 Task: Toggle shows push success notification.
Action: Mouse moved to (38, 510)
Screenshot: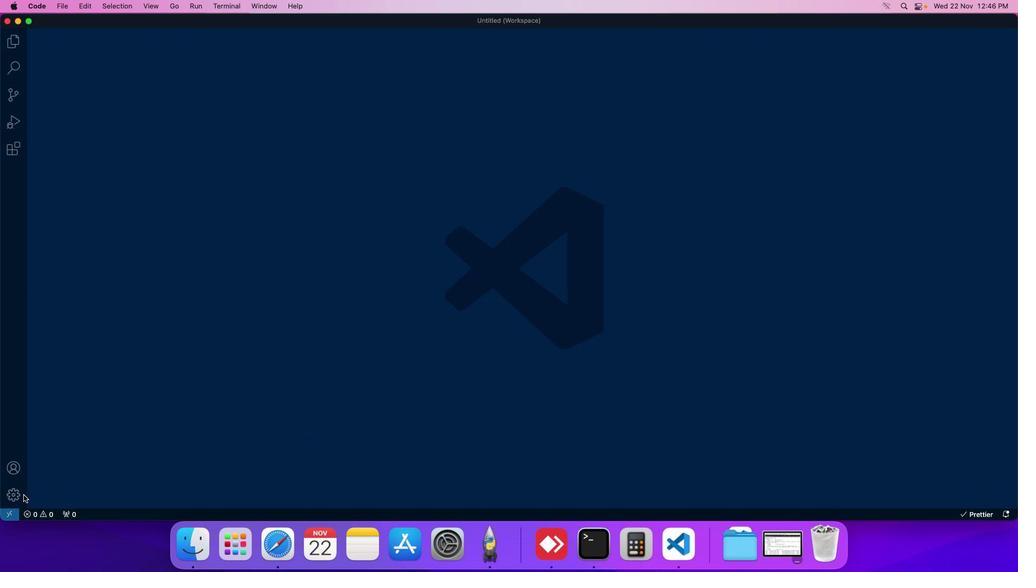 
Action: Mouse pressed left at (38, 510)
Screenshot: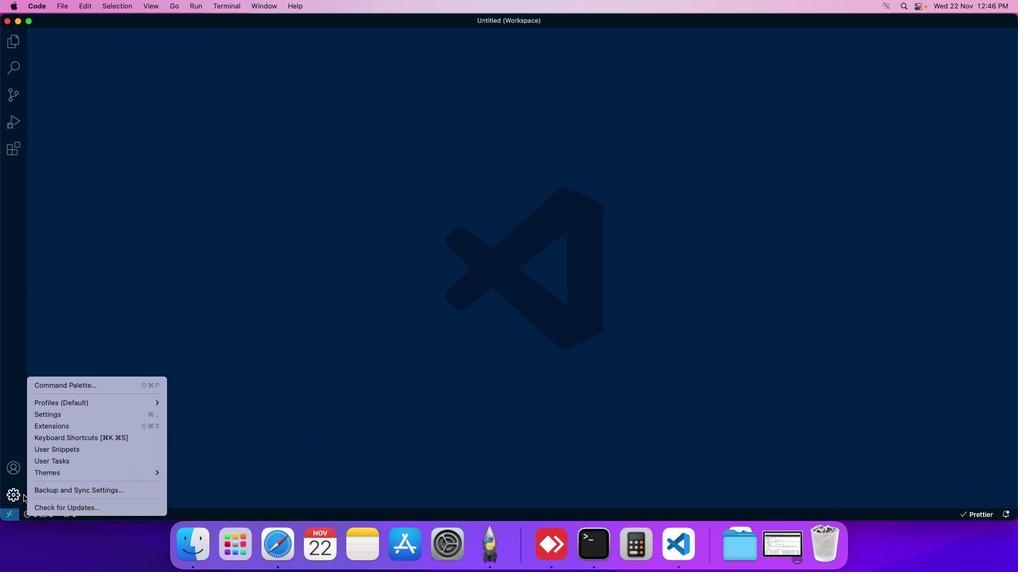 
Action: Mouse moved to (65, 426)
Screenshot: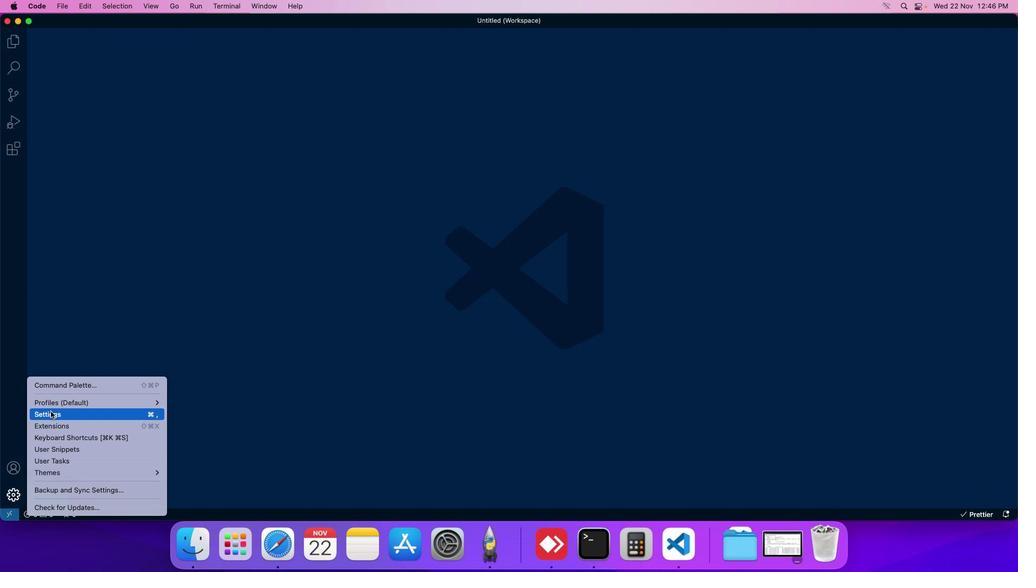 
Action: Mouse pressed left at (65, 426)
Screenshot: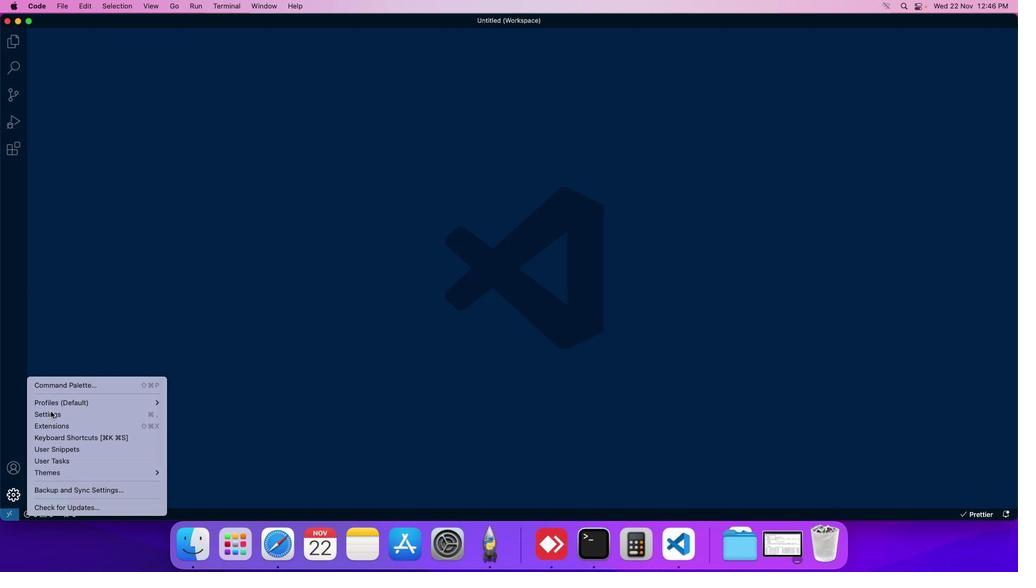 
Action: Mouse moved to (261, 94)
Screenshot: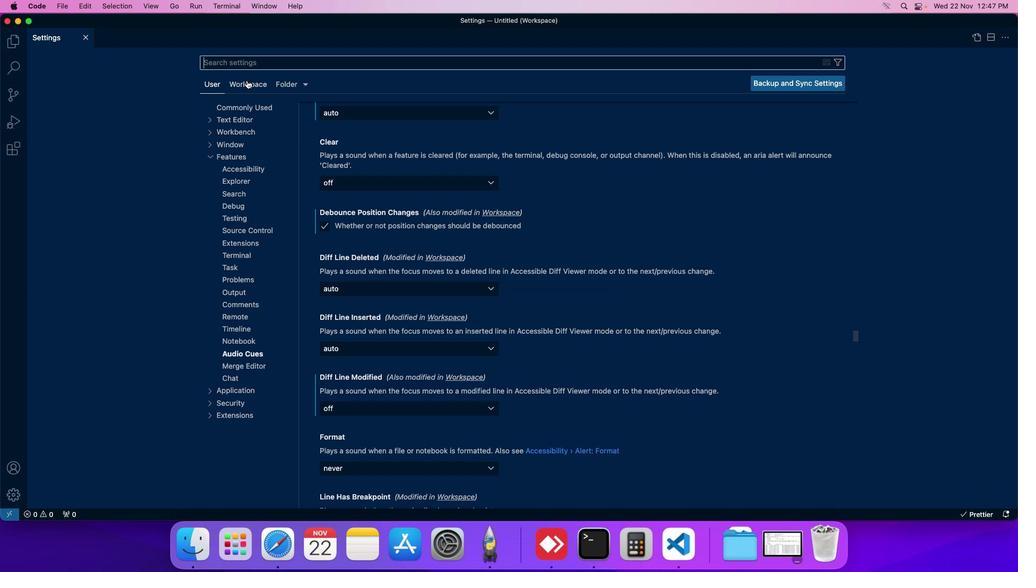 
Action: Mouse pressed left at (261, 94)
Screenshot: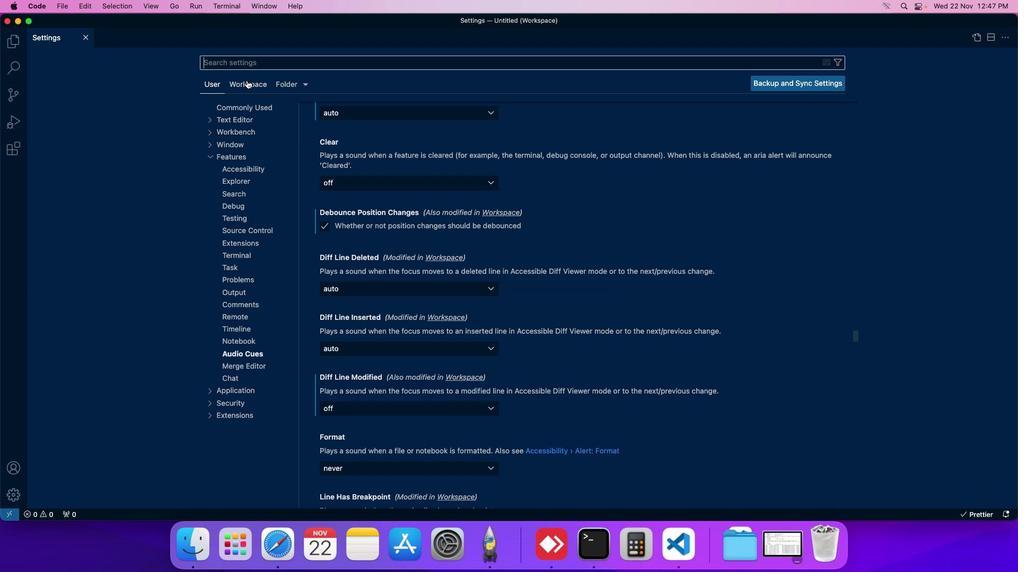 
Action: Mouse moved to (247, 414)
Screenshot: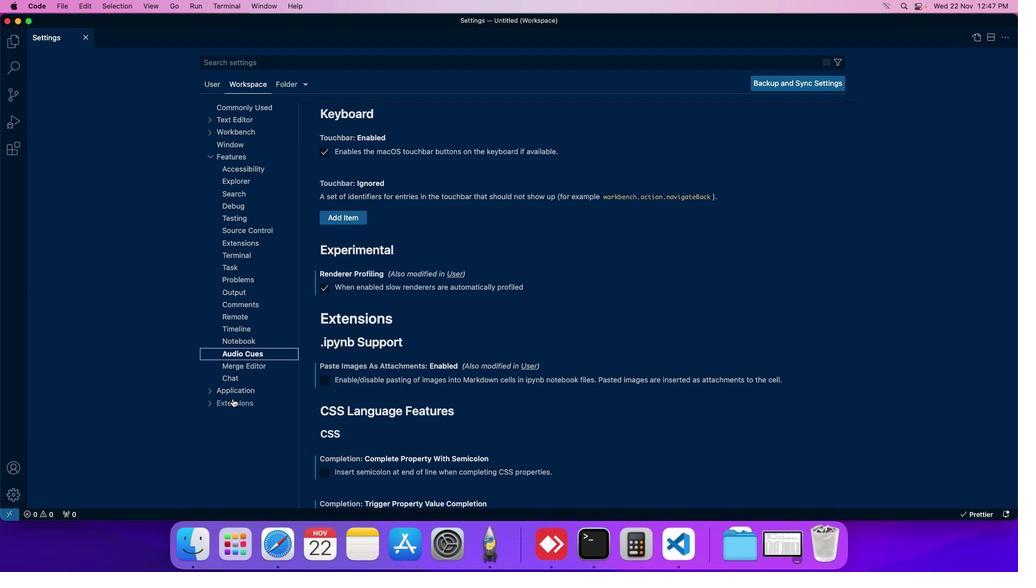 
Action: Mouse pressed left at (247, 414)
Screenshot: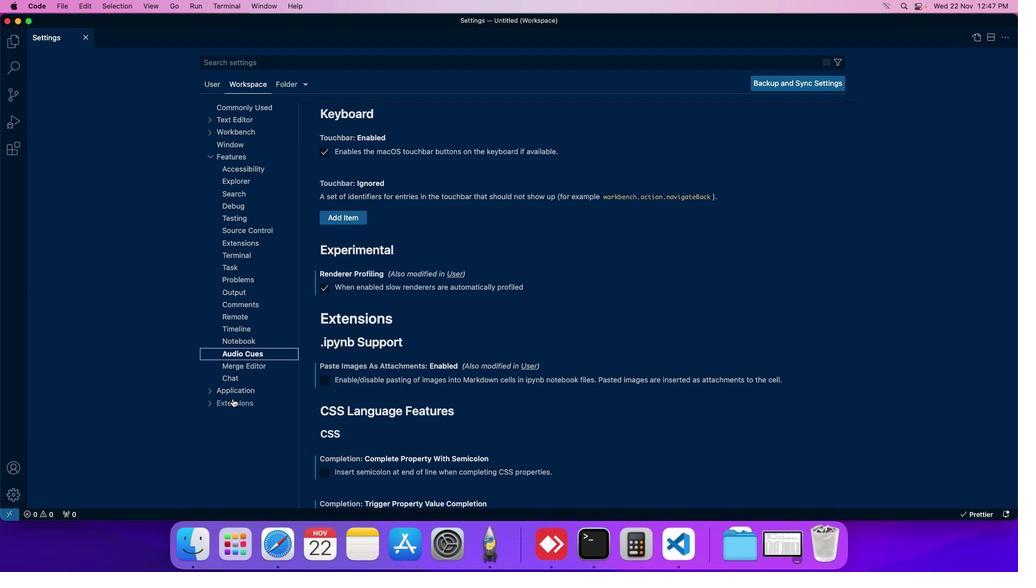 
Action: Mouse moved to (246, 465)
Screenshot: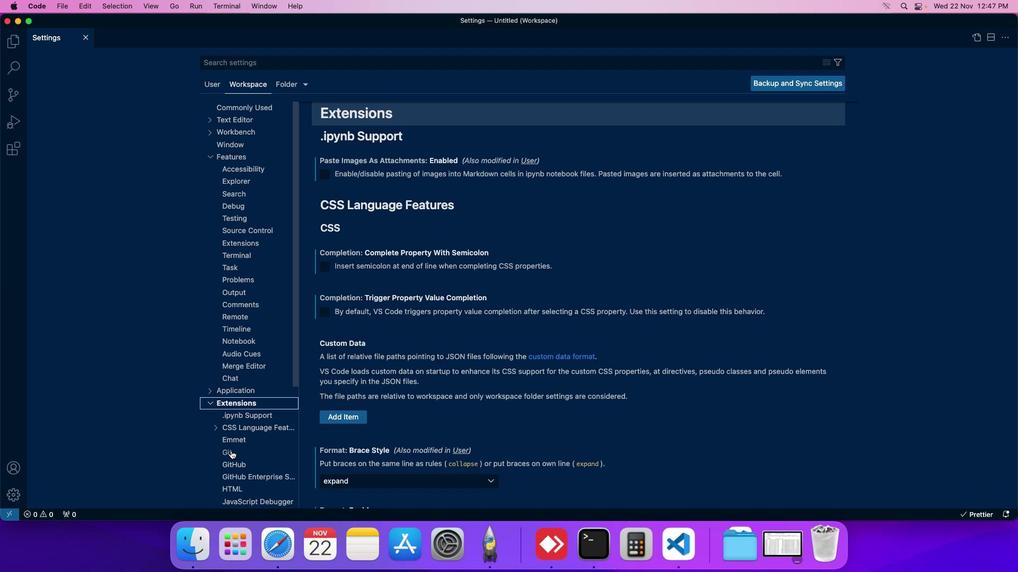 
Action: Mouse pressed left at (246, 465)
Screenshot: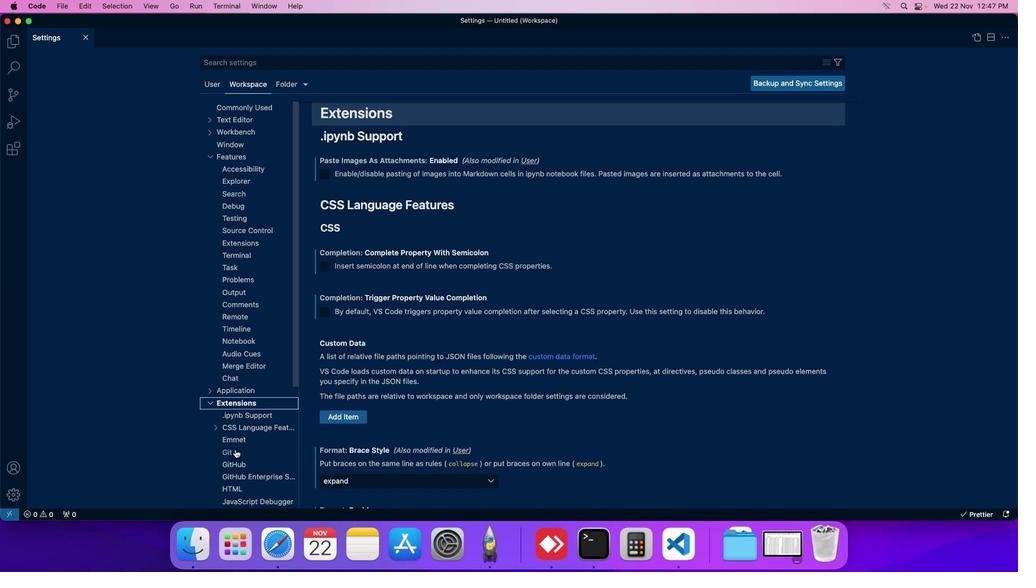 
Action: Mouse moved to (390, 455)
Screenshot: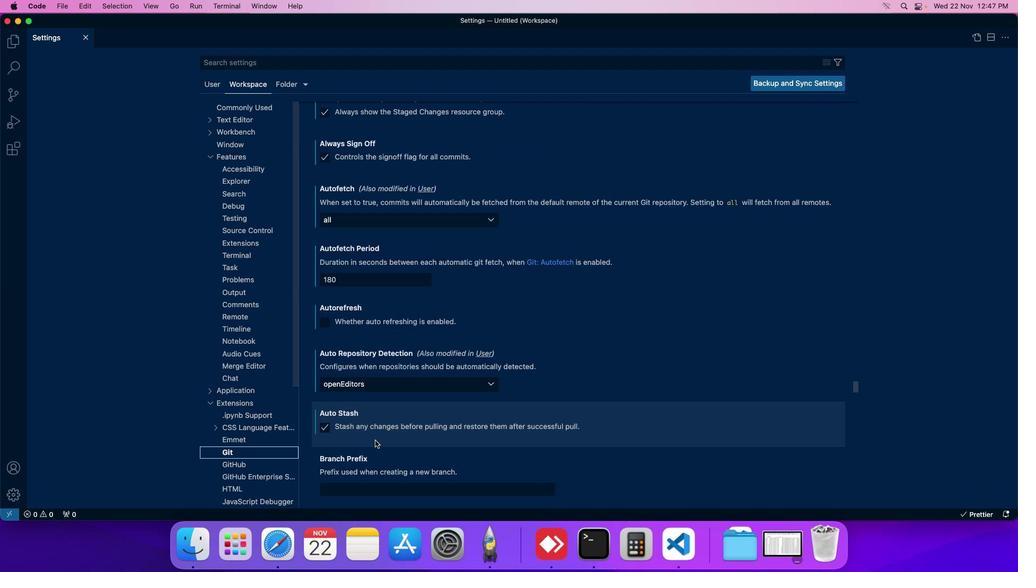 
Action: Mouse scrolled (390, 455) with delta (14, 14)
Screenshot: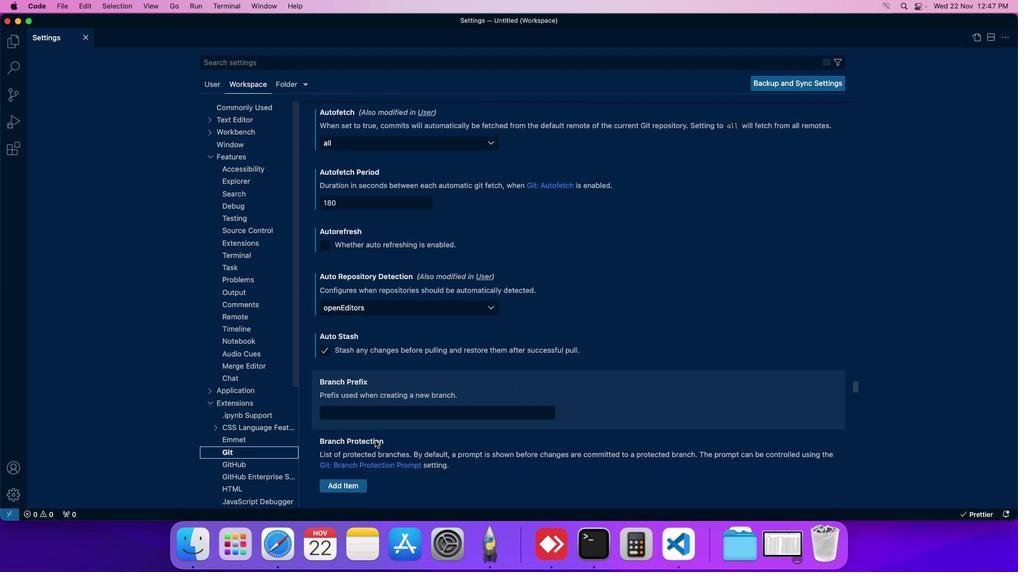 
Action: Mouse scrolled (390, 455) with delta (14, 14)
Screenshot: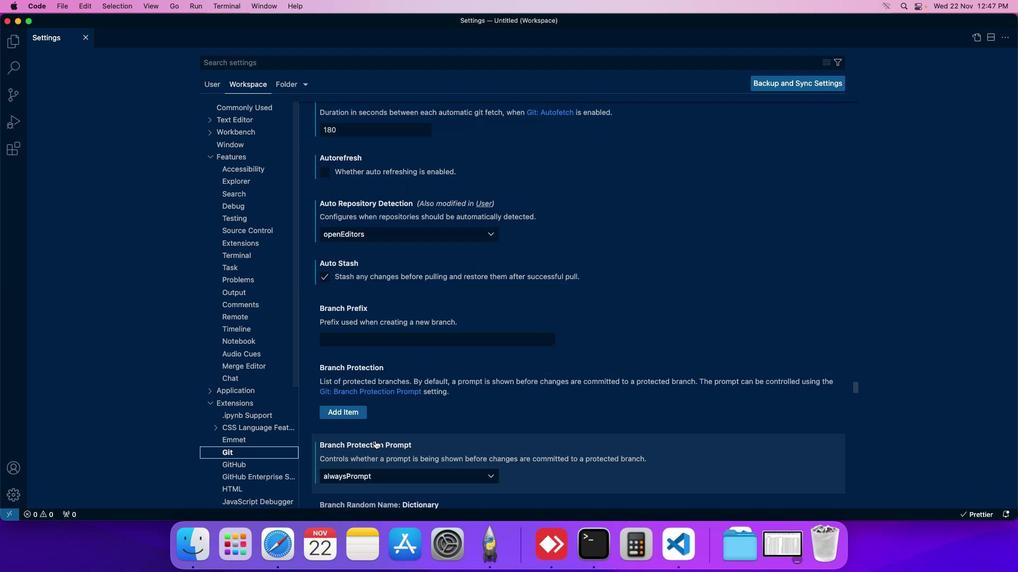 
Action: Mouse scrolled (390, 455) with delta (14, 14)
Screenshot: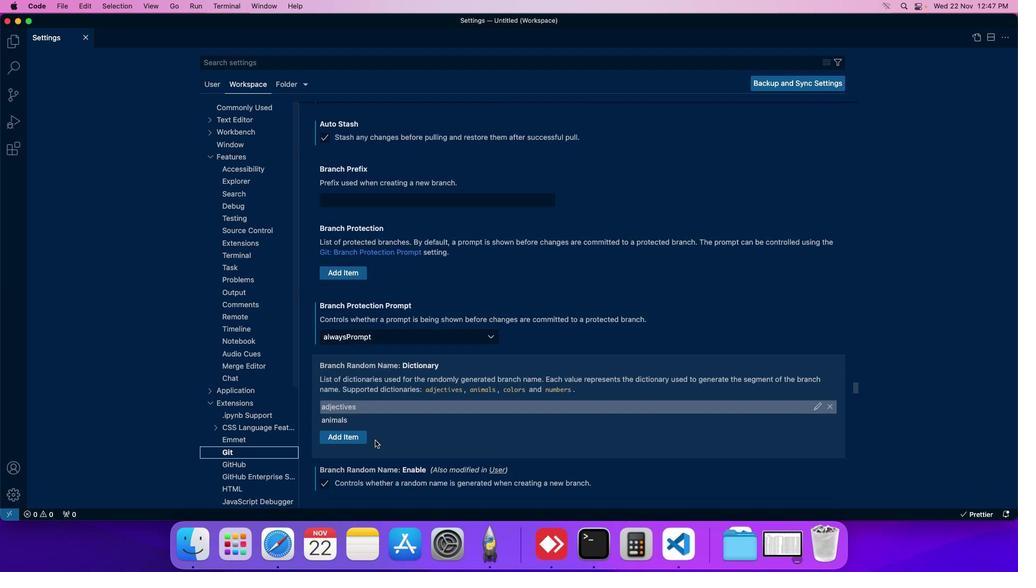 
Action: Mouse scrolled (390, 455) with delta (14, 14)
Screenshot: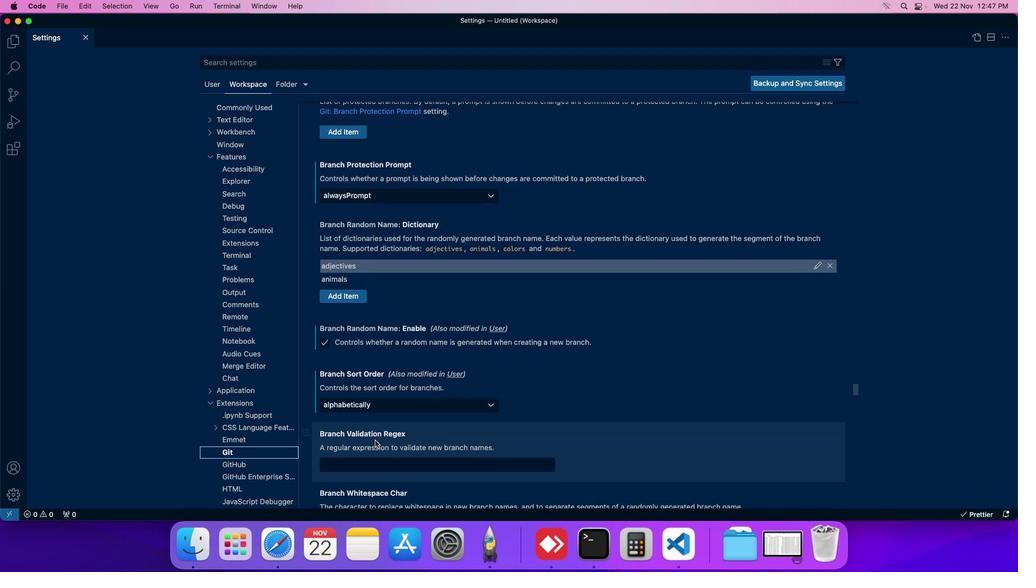 
Action: Mouse scrolled (390, 455) with delta (14, 14)
Screenshot: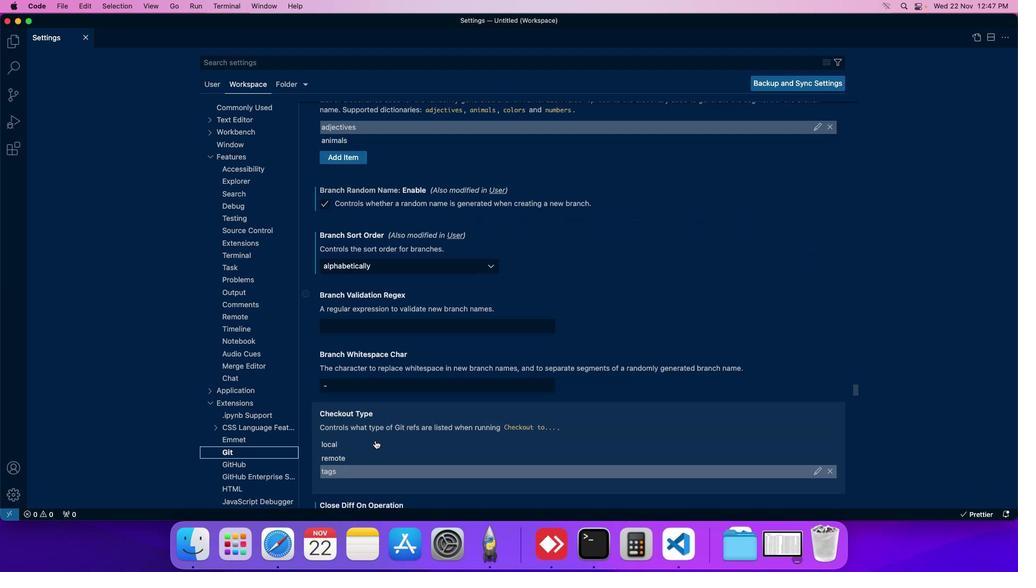 
Action: Mouse scrolled (390, 455) with delta (14, 14)
Screenshot: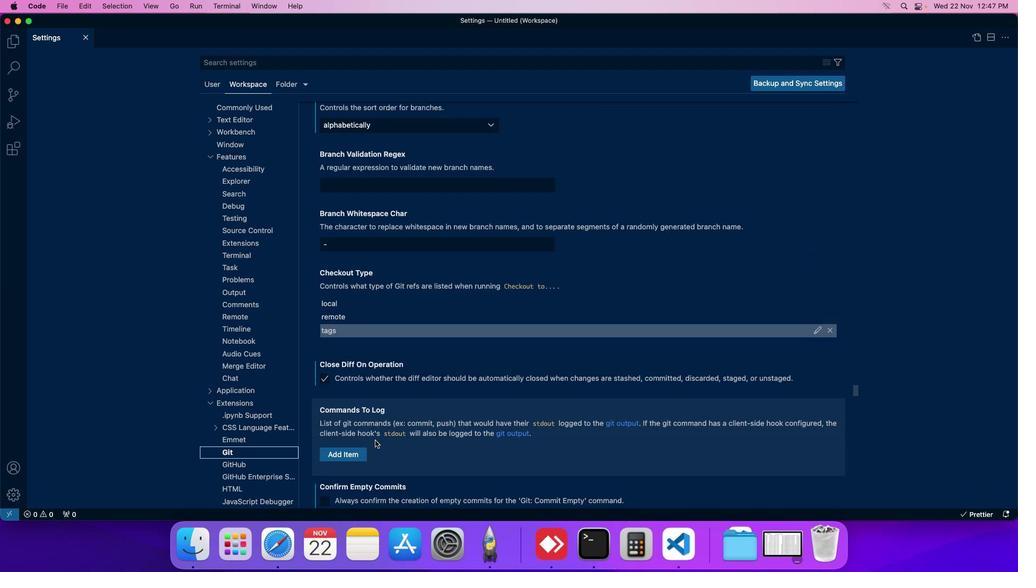 
Action: Mouse scrolled (390, 455) with delta (14, 14)
Screenshot: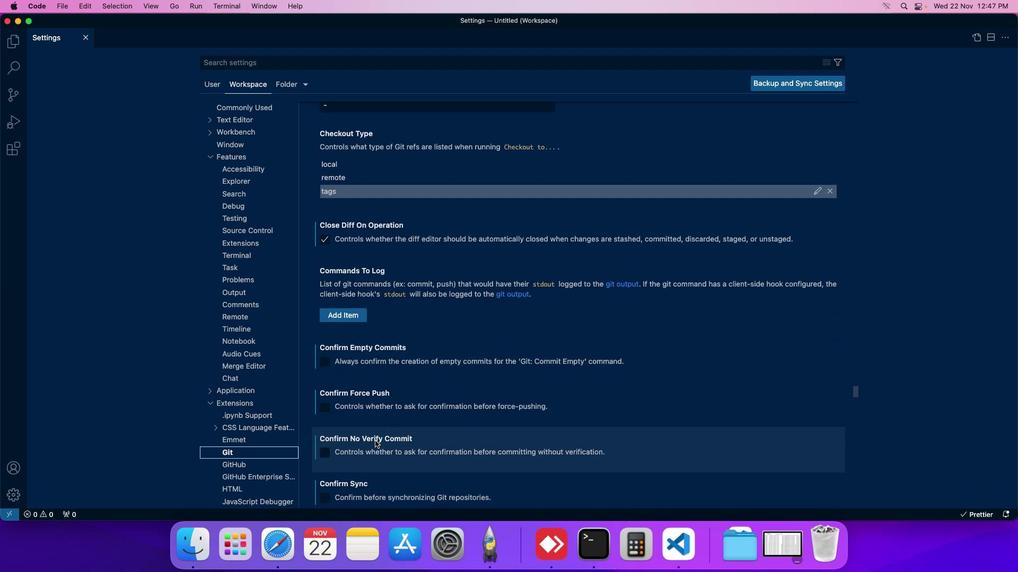 
Action: Mouse scrolled (390, 455) with delta (14, 14)
Screenshot: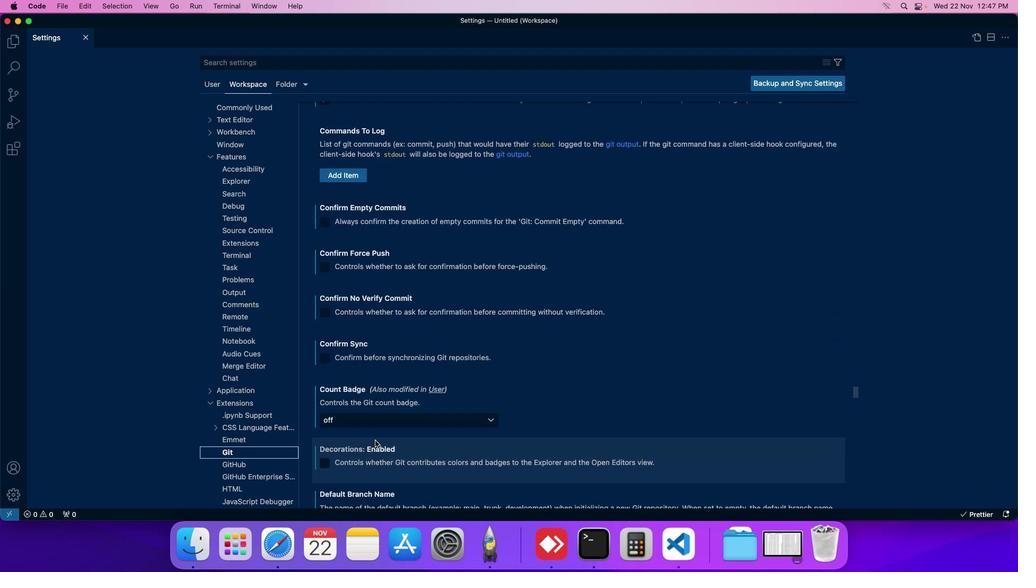 
Action: Mouse scrolled (390, 455) with delta (14, 14)
Screenshot: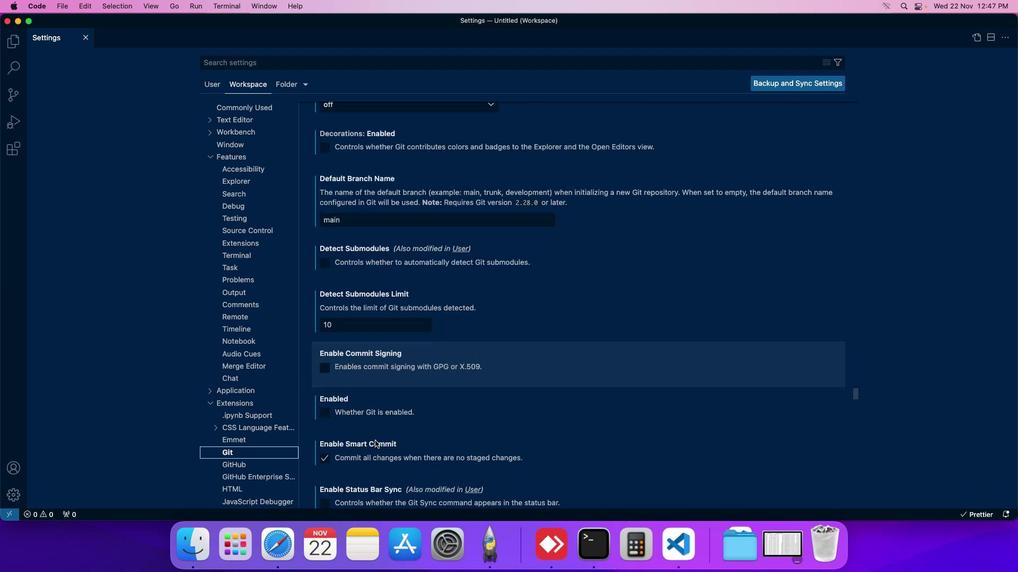 
Action: Mouse scrolled (390, 455) with delta (14, 14)
Screenshot: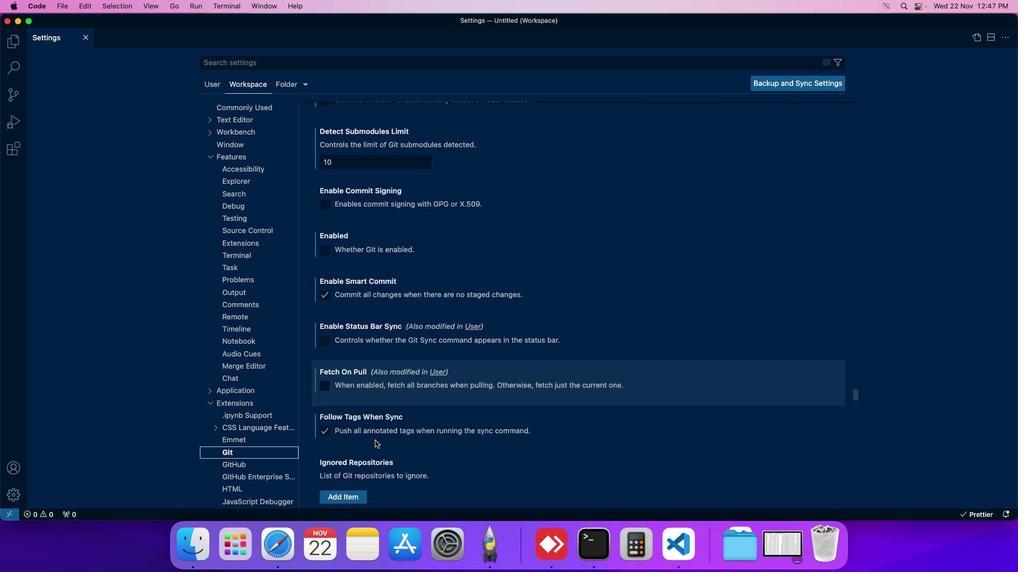 
Action: Mouse scrolled (390, 455) with delta (14, 13)
Screenshot: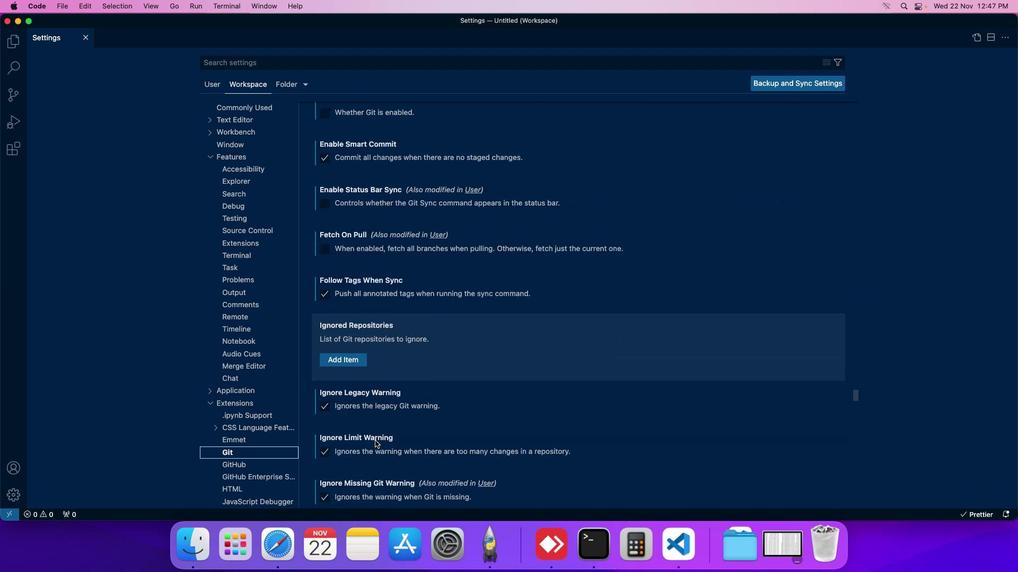 
Action: Mouse scrolled (390, 455) with delta (14, 13)
Screenshot: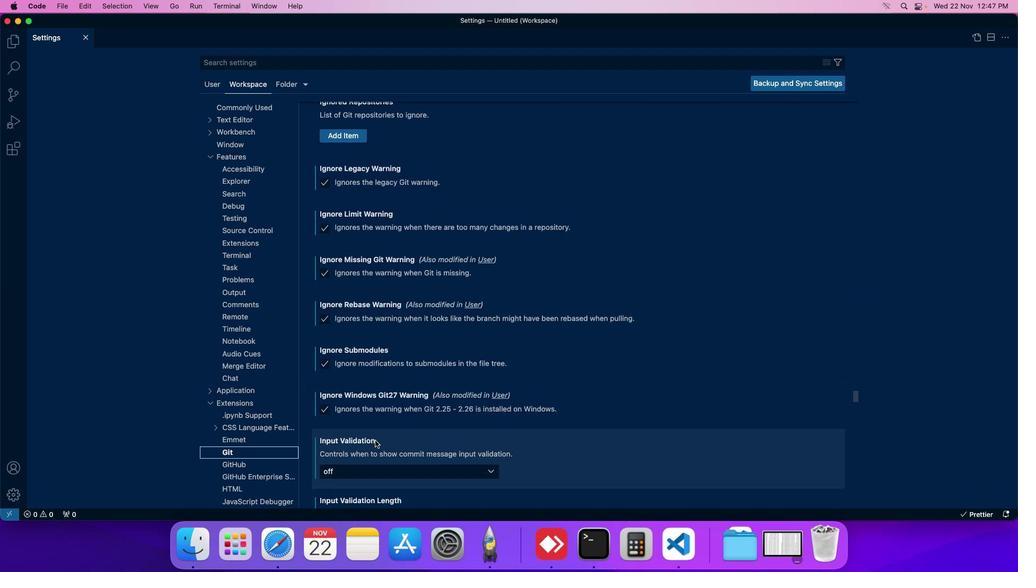 
Action: Mouse scrolled (390, 455) with delta (14, 14)
Screenshot: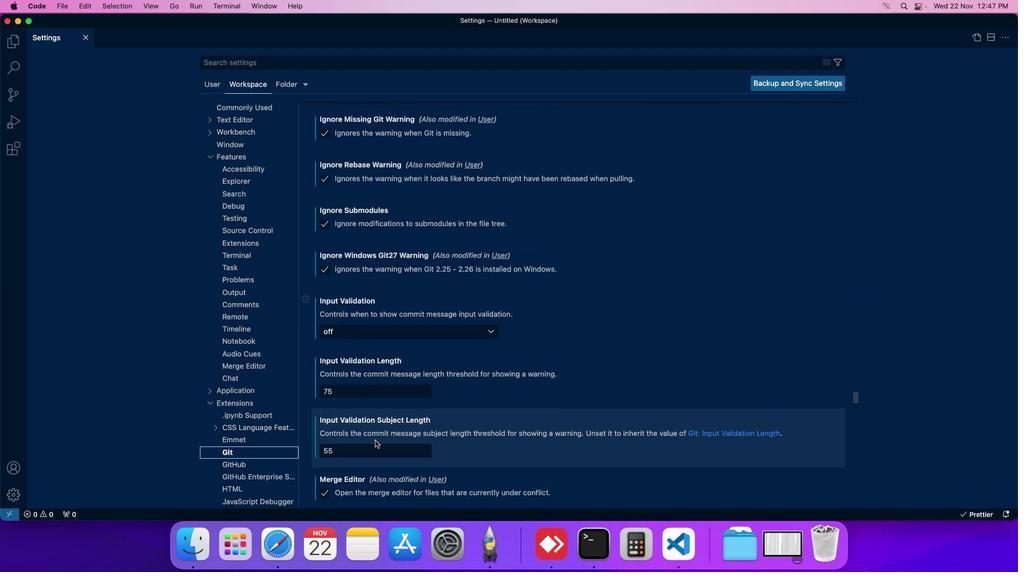 
Action: Mouse scrolled (390, 455) with delta (14, 14)
Screenshot: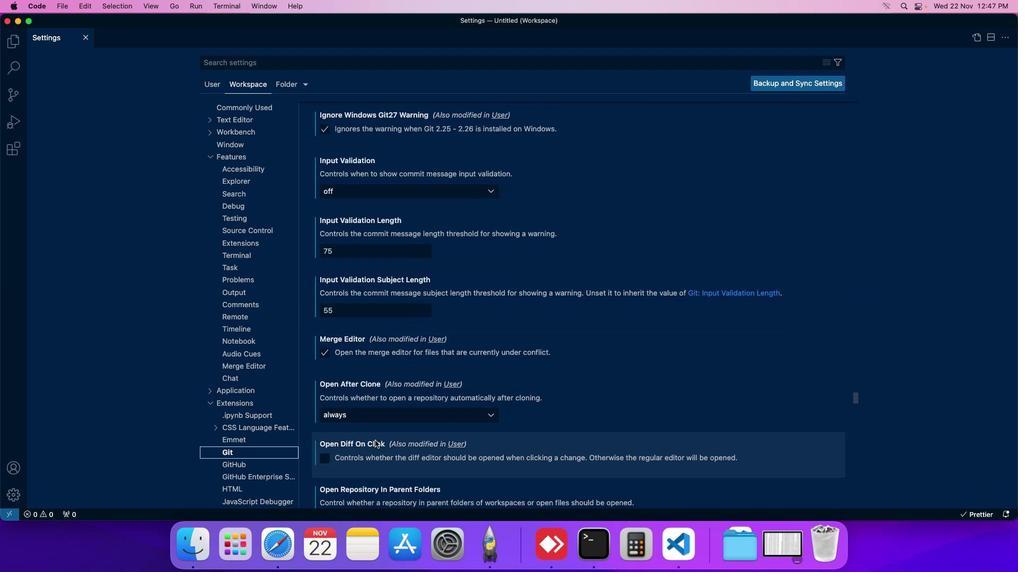 
Action: Mouse scrolled (390, 455) with delta (14, 14)
Screenshot: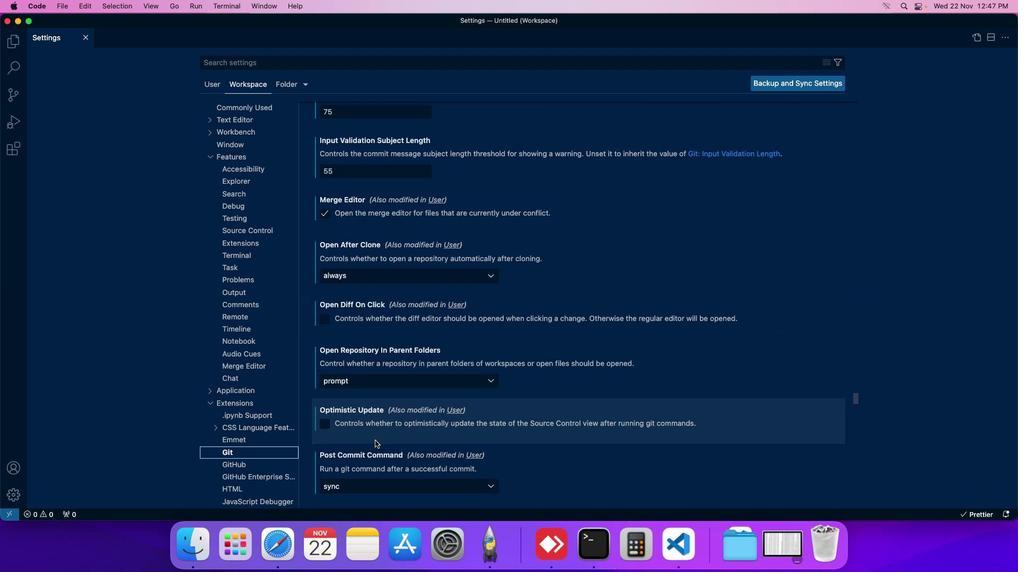 
Action: Mouse scrolled (390, 455) with delta (14, 14)
Screenshot: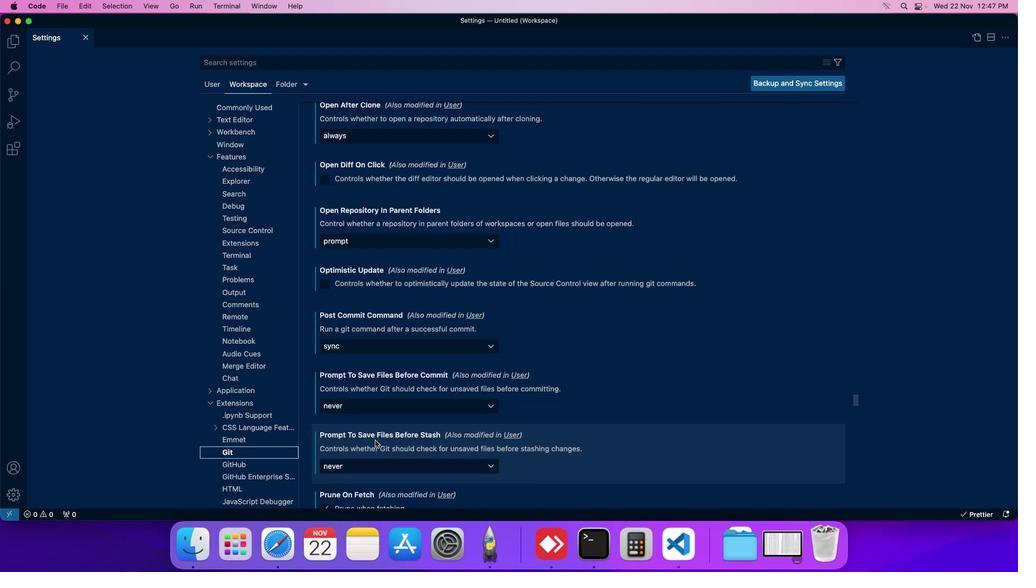 
Action: Mouse scrolled (390, 455) with delta (14, 14)
Screenshot: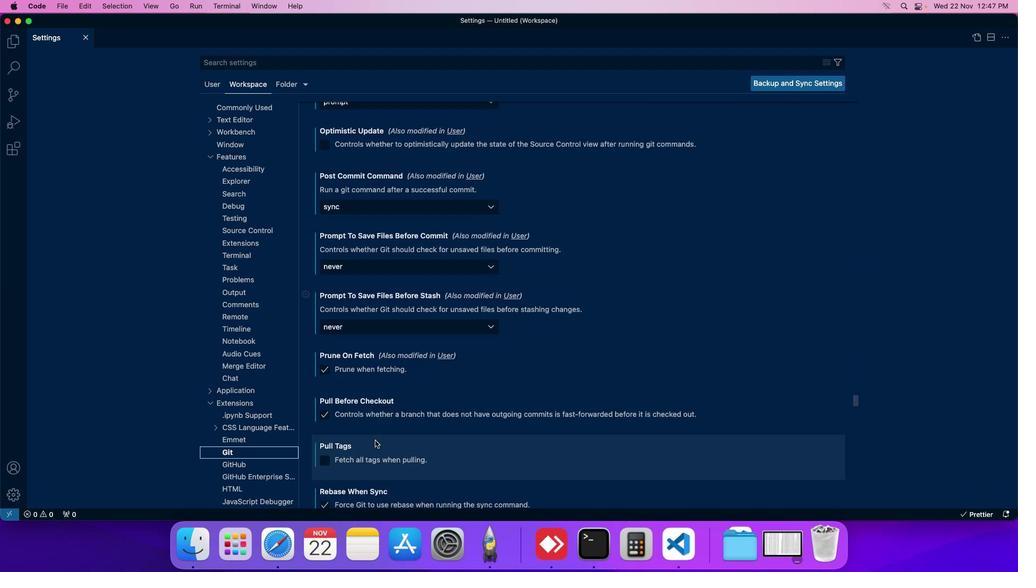 
Action: Mouse scrolled (390, 455) with delta (14, 14)
Screenshot: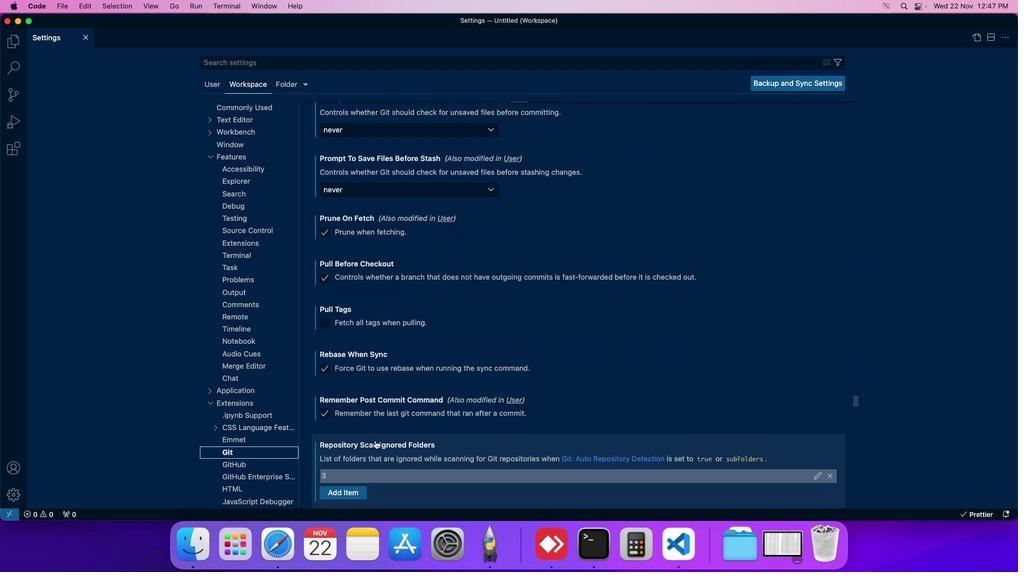
Action: Mouse scrolled (390, 455) with delta (14, 14)
Screenshot: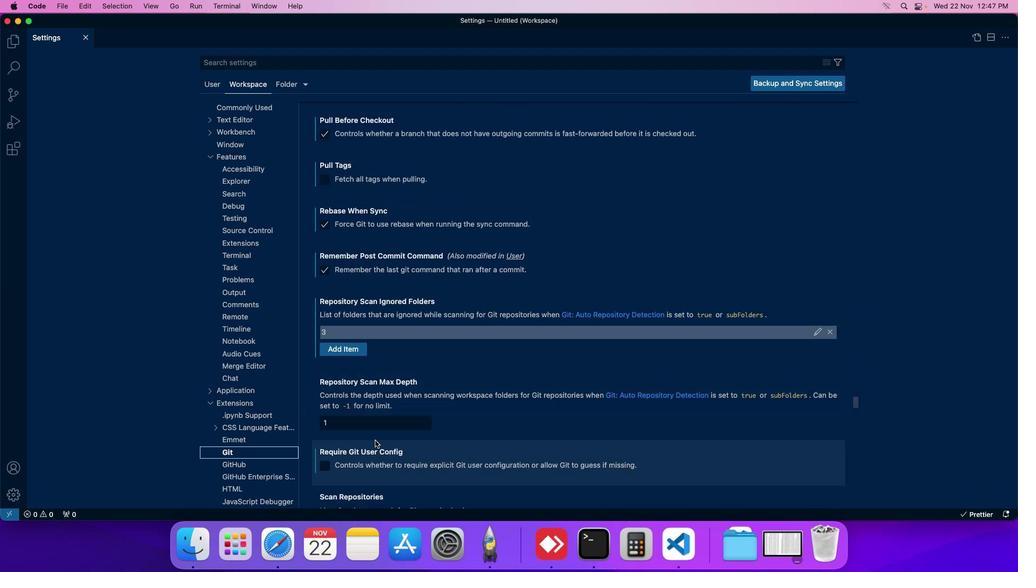 
Action: Mouse scrolled (390, 455) with delta (14, 14)
Screenshot: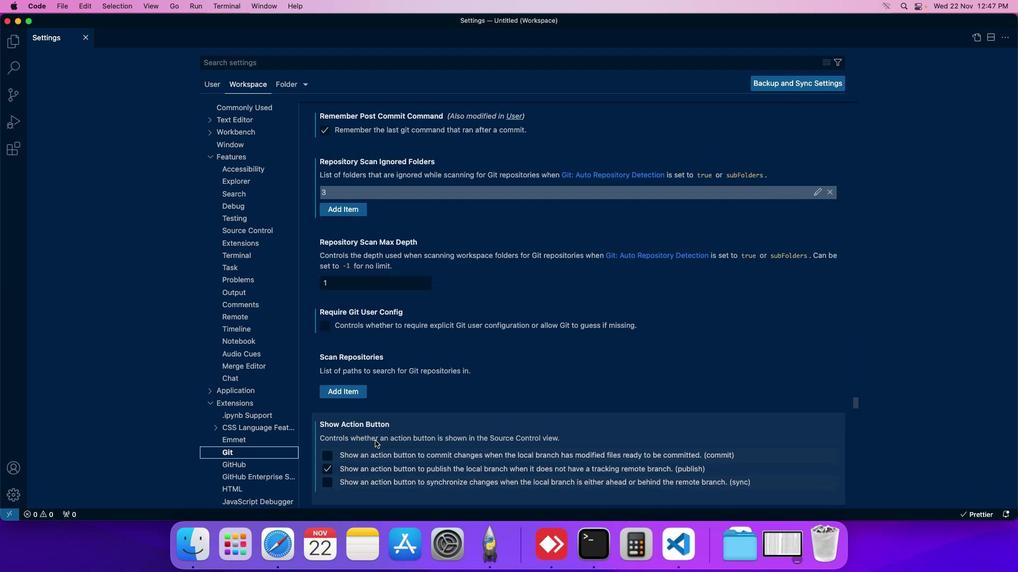 
Action: Mouse scrolled (390, 455) with delta (14, 14)
Screenshot: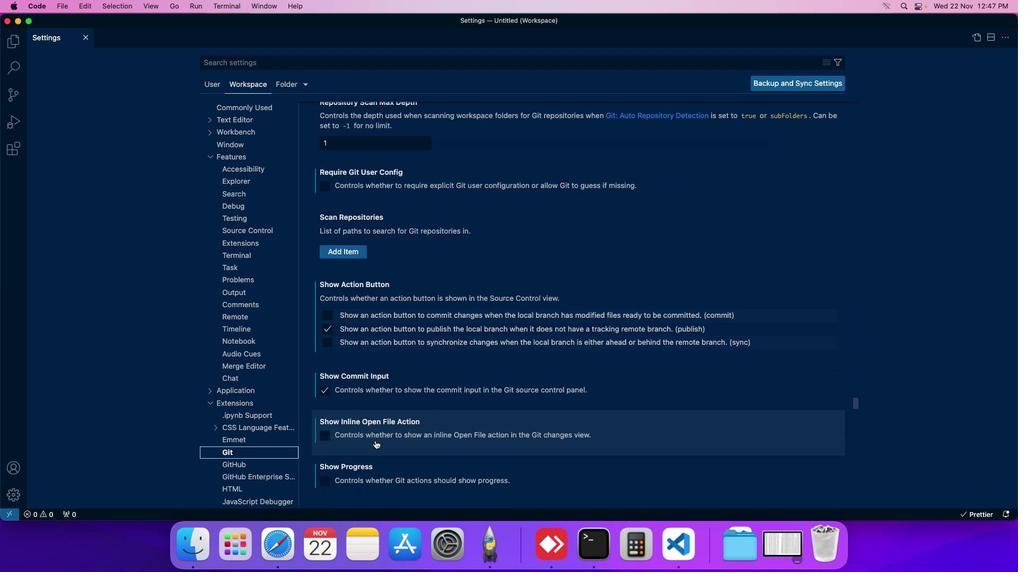 
Action: Mouse moved to (346, 471)
Screenshot: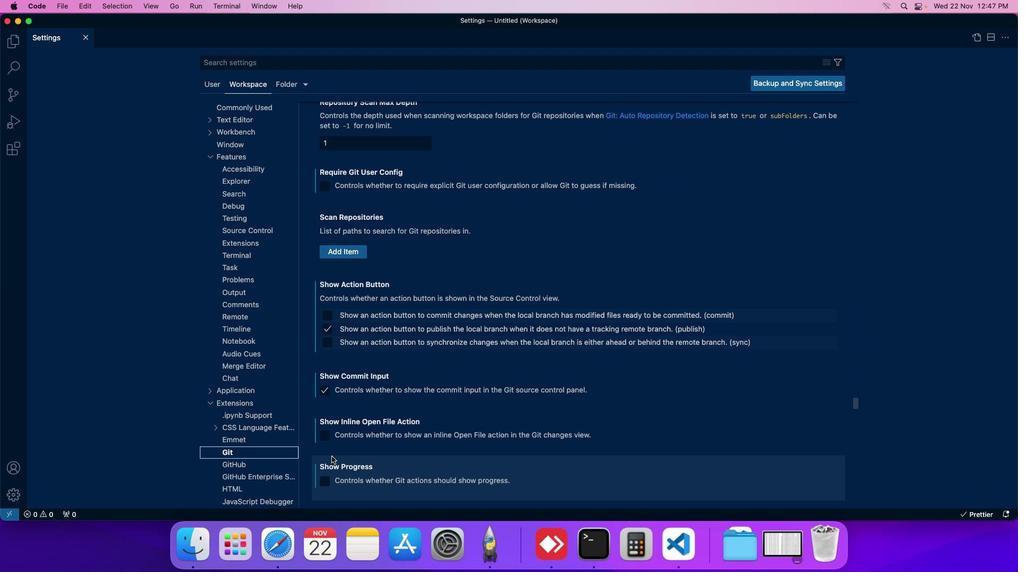 
Action: Mouse scrolled (346, 471) with delta (14, 14)
Screenshot: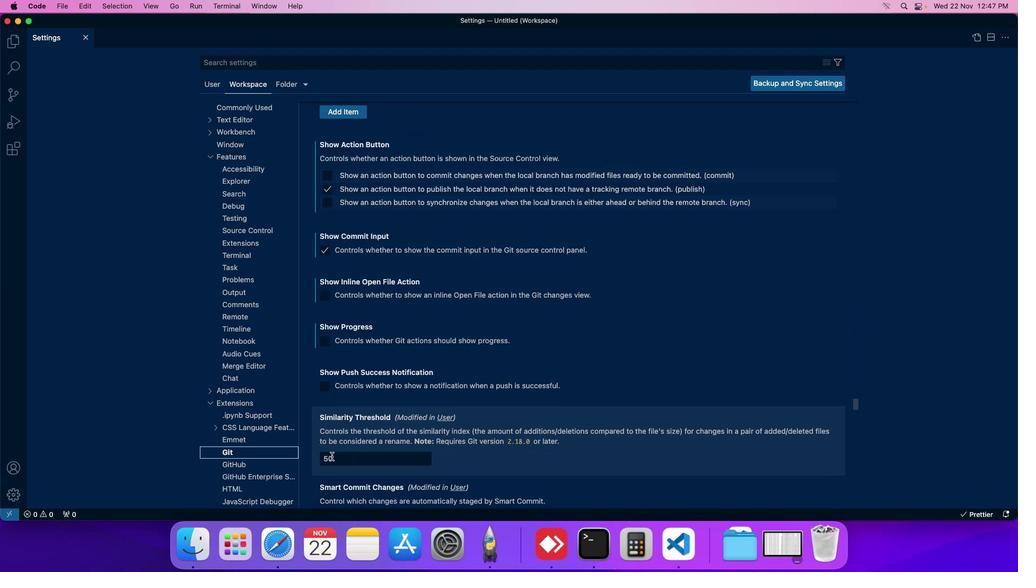 
Action: Mouse moved to (340, 402)
Screenshot: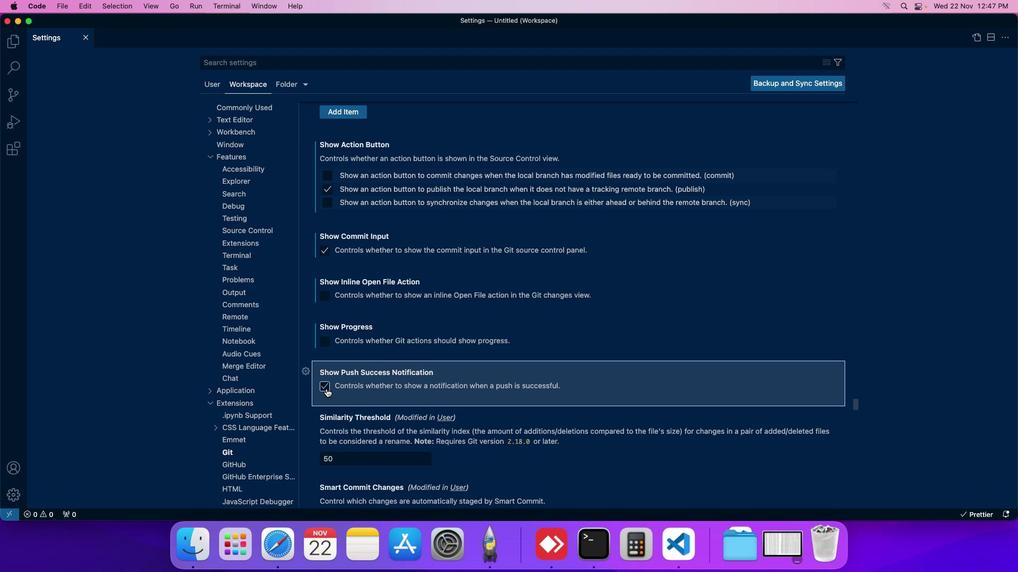 
Action: Mouse pressed left at (340, 402)
Screenshot: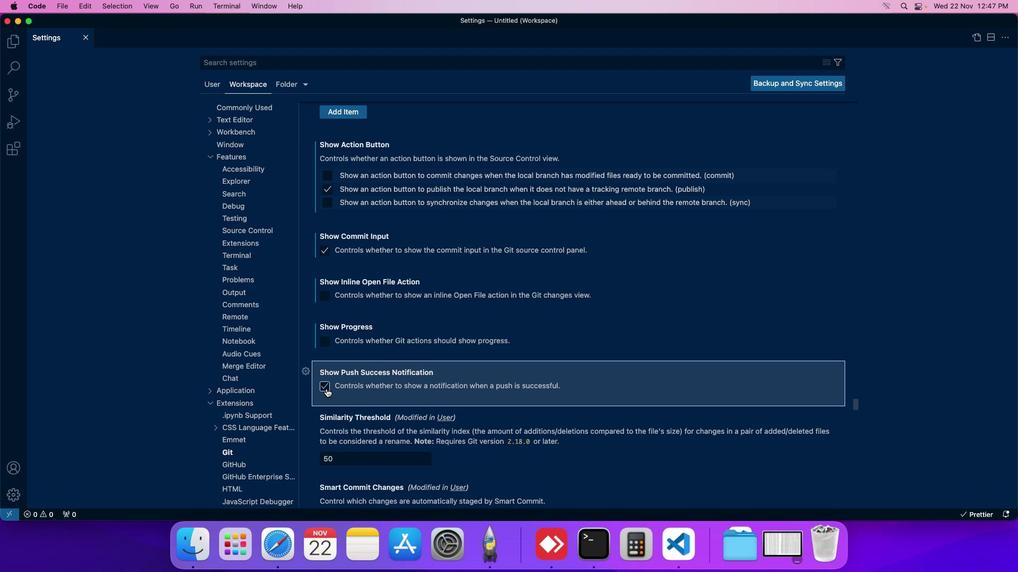 
Action: Mouse moved to (342, 404)
Screenshot: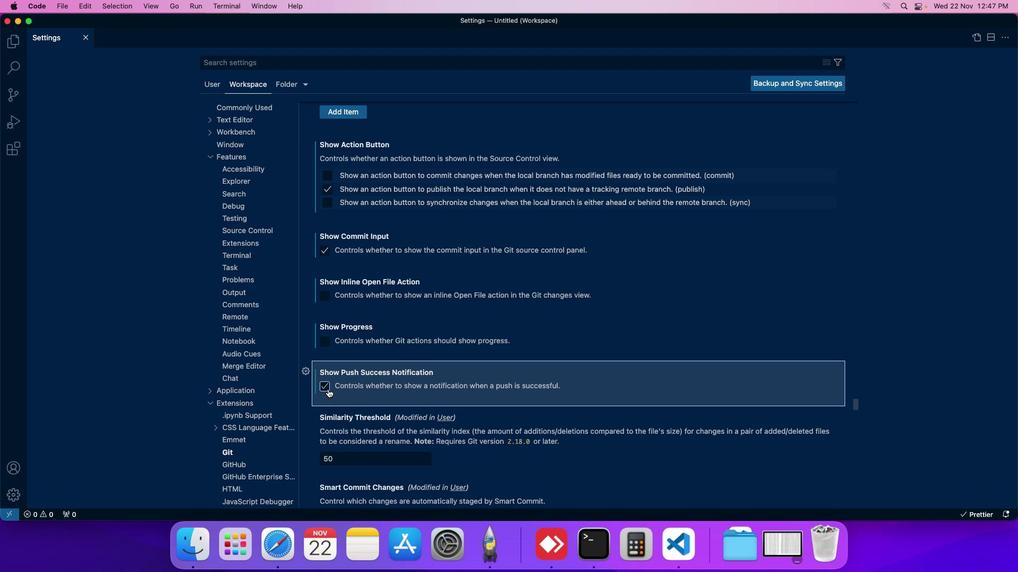 
